 Task: Add an event with the title Client Appreciation Breakfast Seminar, date '2023/11/09', time 8:30 AM to 10:30 AMand add a description: Whether you are a seasoned presenter looking to refine your skills or a novice seeking to build confidence, this Presentation Practice session offers a safe and supportive space for you to develop your abilities. Join us to receive valuable feedback, gain insights from peers, and enhance your presentation prowess. Together, we will strive for excellence in public speaking and presentation delivery.Select event color  Basil . Add location for the event as: 123 Rua do Carmo, Lisbon, Portugal, logged in from the account softage.5@softage.netand send the event invitation to softage.6@softage.net and softage.7@softage.net. Set a reminder for the event Doesn't repeat
Action: Mouse moved to (52, 126)
Screenshot: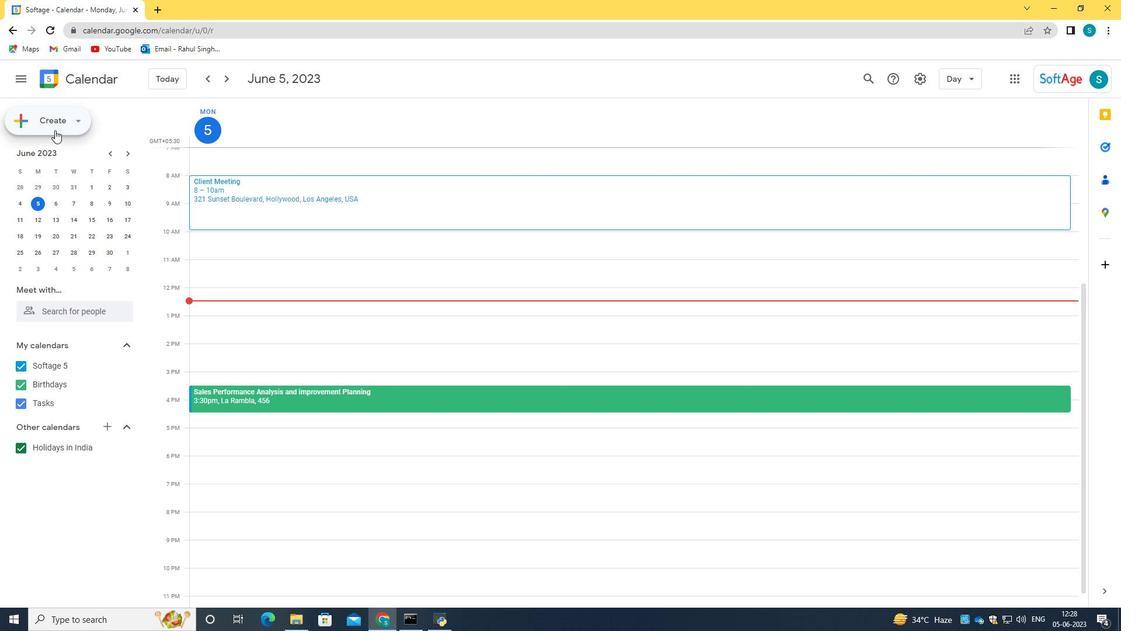 
Action: Mouse pressed left at (52, 126)
Screenshot: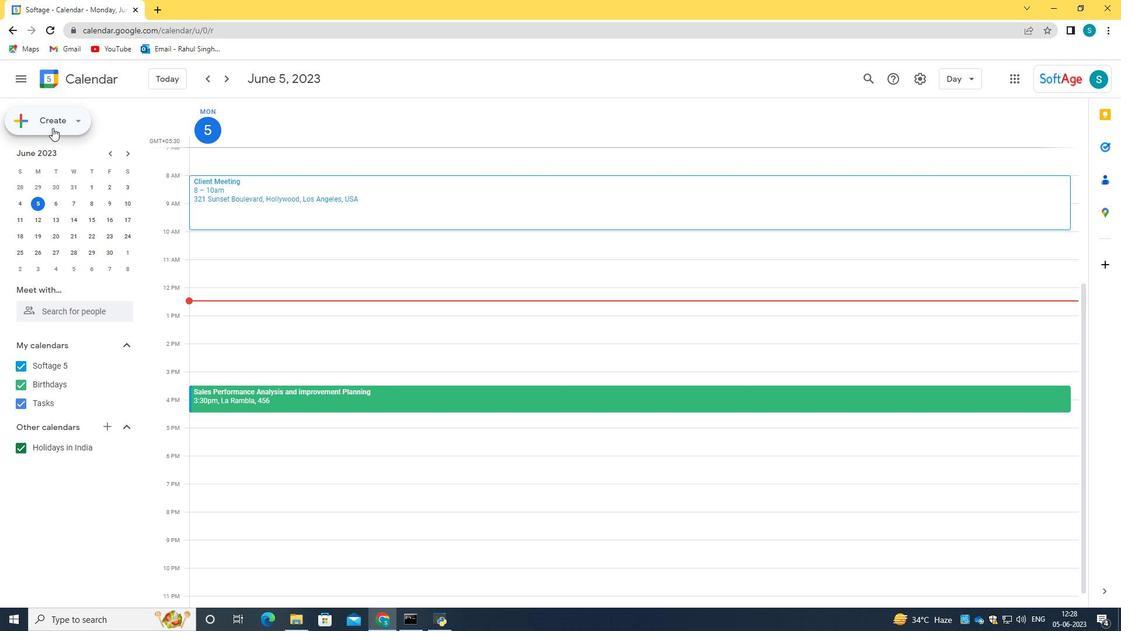 
Action: Mouse moved to (53, 148)
Screenshot: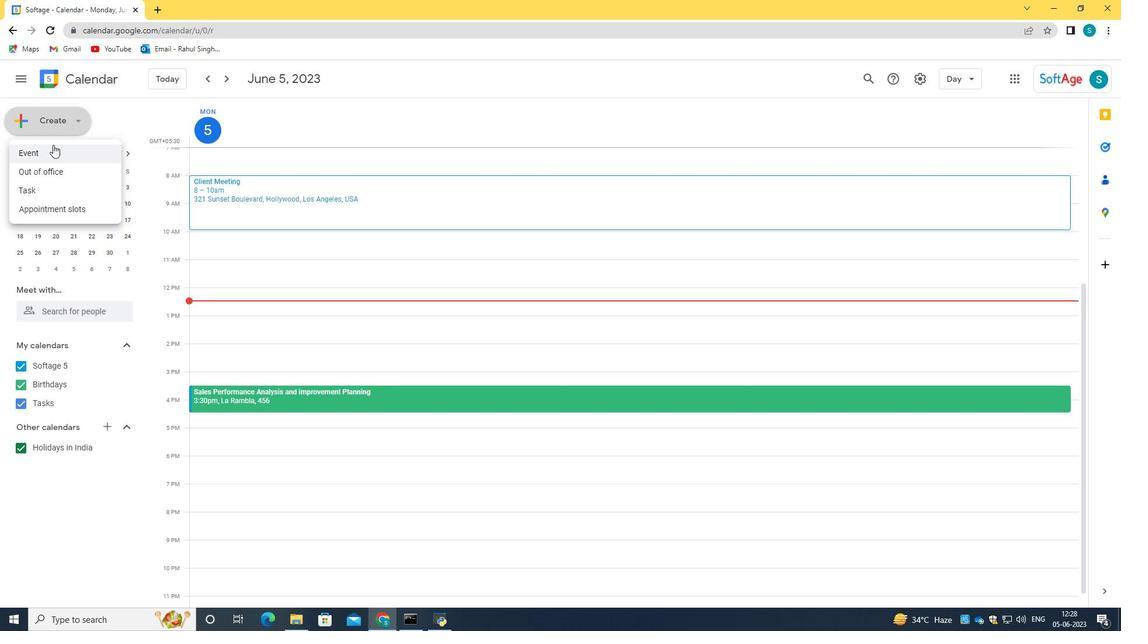 
Action: Mouse pressed left at (53, 148)
Screenshot: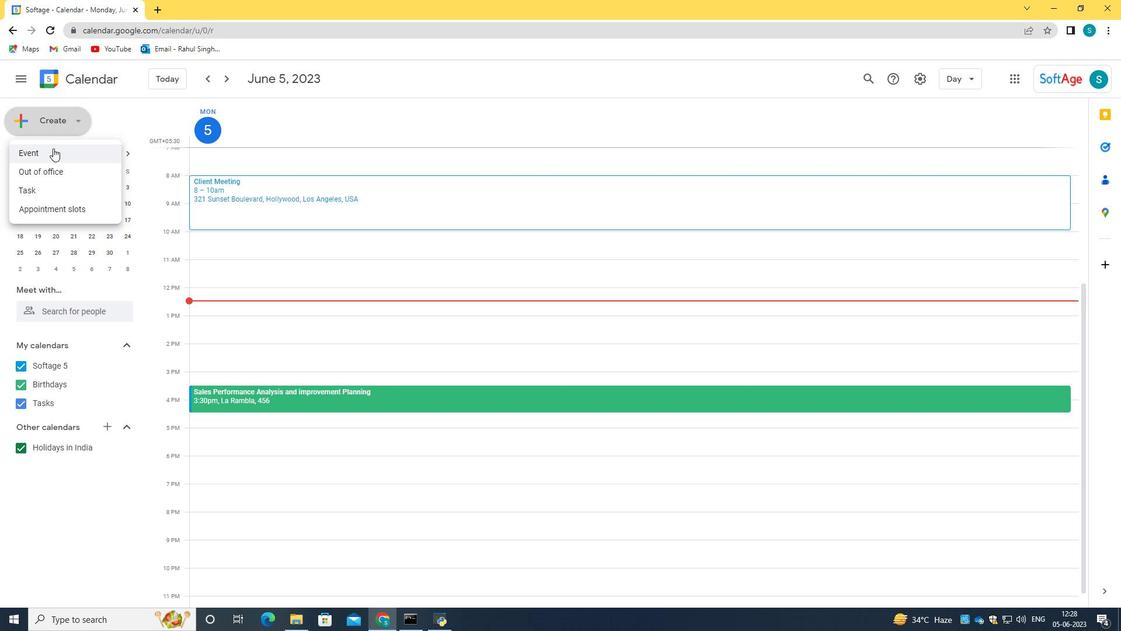 
Action: Mouse moved to (650, 463)
Screenshot: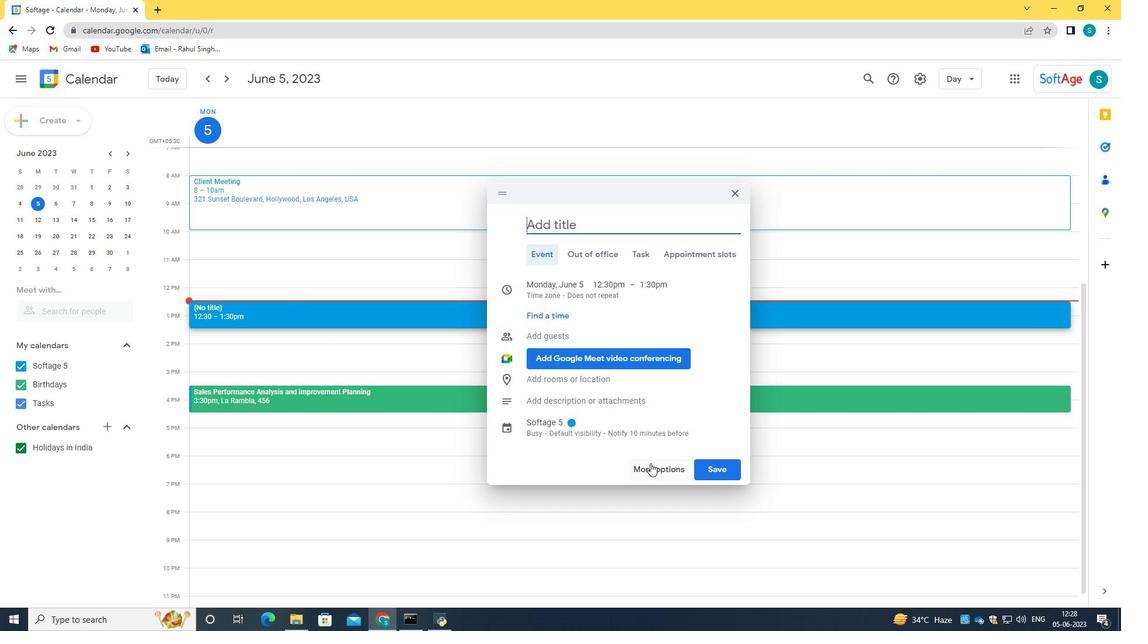
Action: Mouse pressed left at (650, 463)
Screenshot: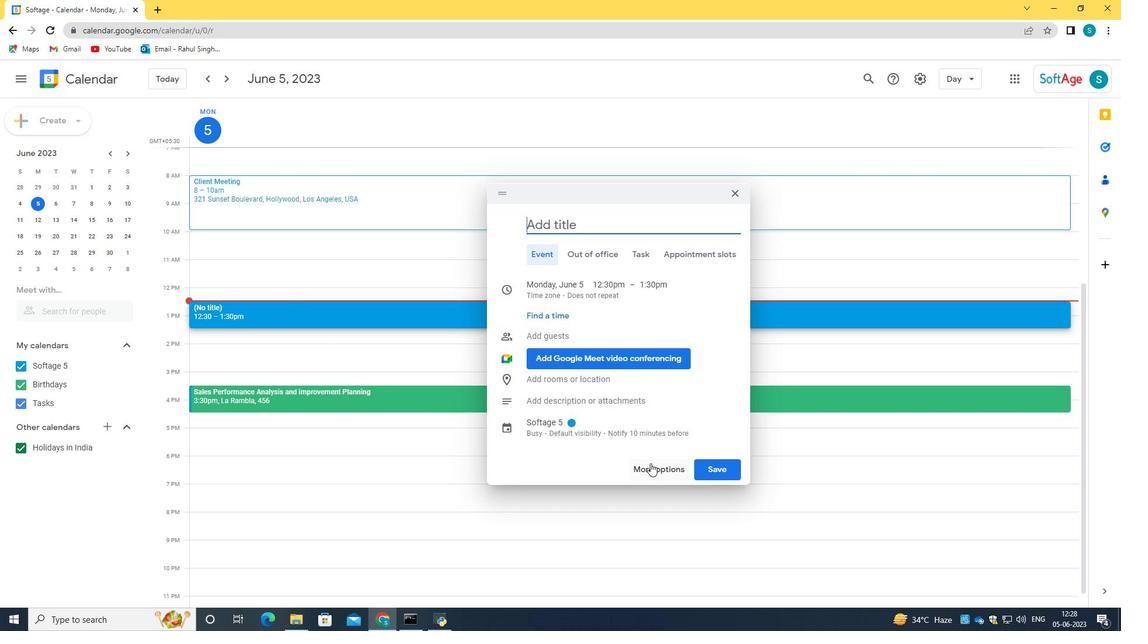 
Action: Mouse moved to (115, 82)
Screenshot: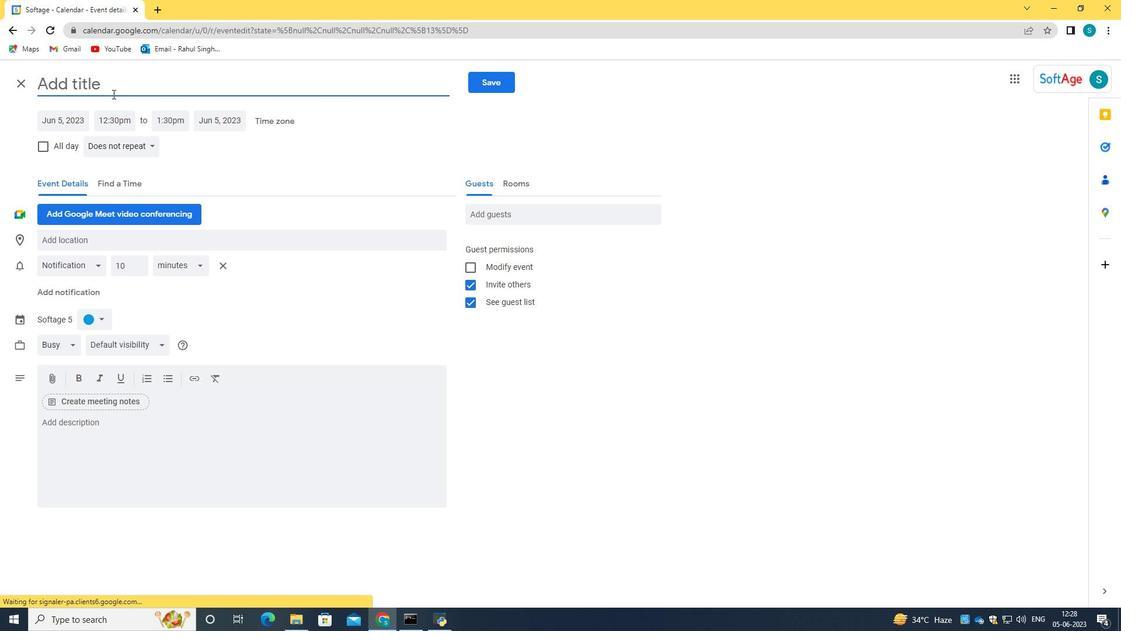 
Action: Mouse pressed left at (115, 82)
Screenshot: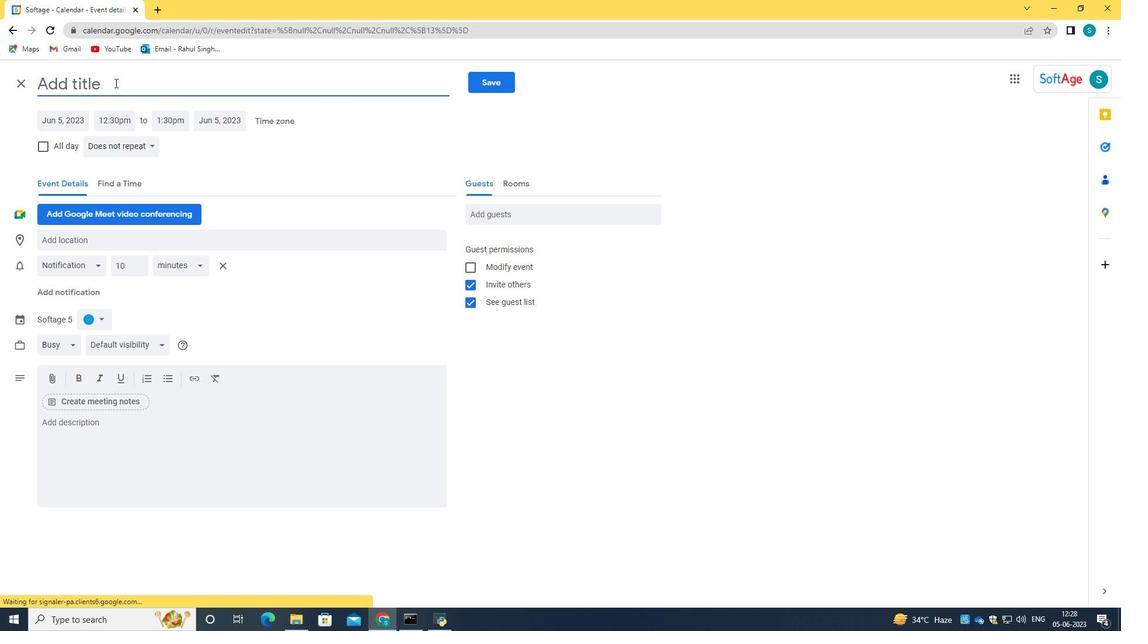 
Action: Key pressed <Key.caps_lock>CL<Key.backspace><Key.caps_lock>le<Key.backspace>irnt<Key.space><Key.backspace><Key.backspace><Key.backspace><Key.backspace>ent<Key.space><Key.caps_lock>A<Key.caps_lock>ppreciation<Key.space><Key.caps_lock>B<Key.caps_lock>reakfast<Key.space><Key.caps_lock>S<Key.caps_lock>eminat<Key.backspace>r<Key.space>
Screenshot: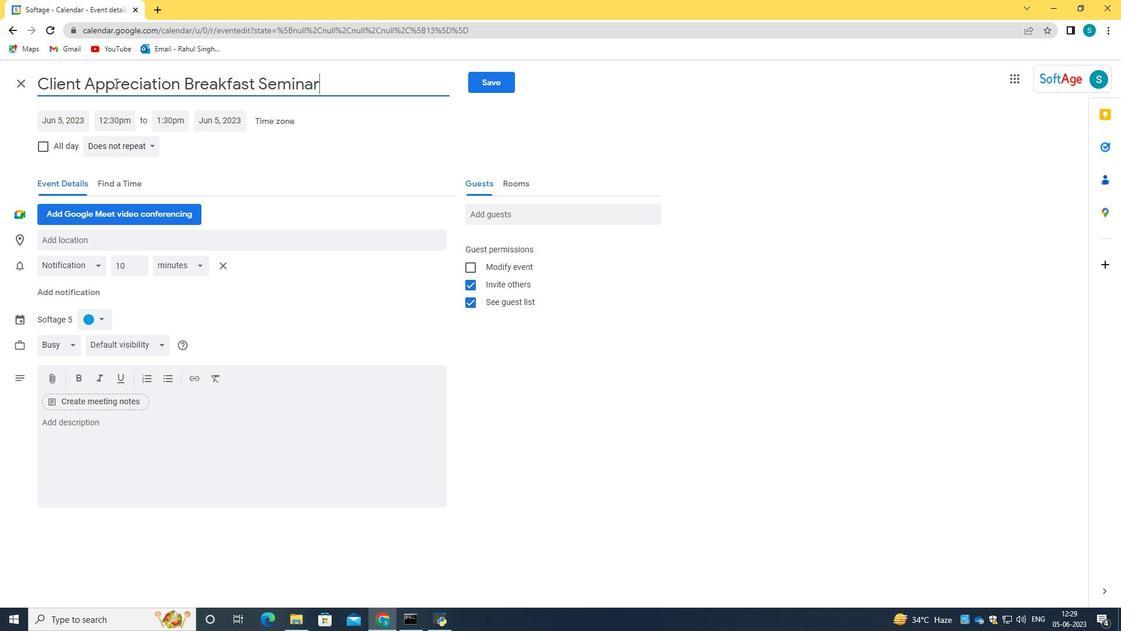 
Action: Mouse moved to (49, 122)
Screenshot: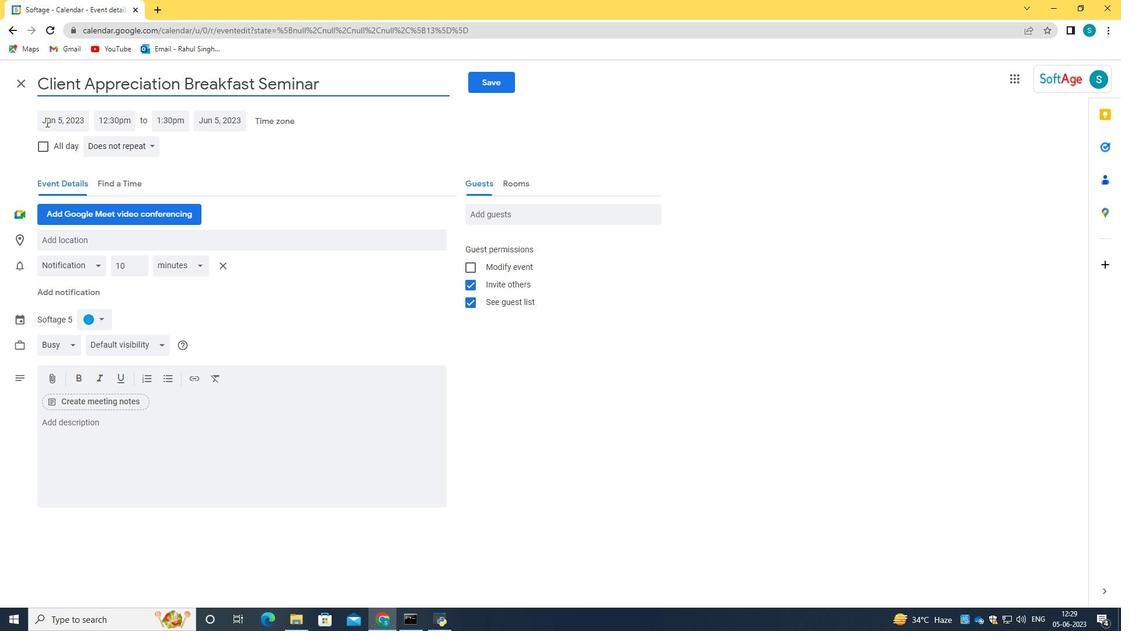 
Action: Mouse pressed left at (49, 122)
Screenshot: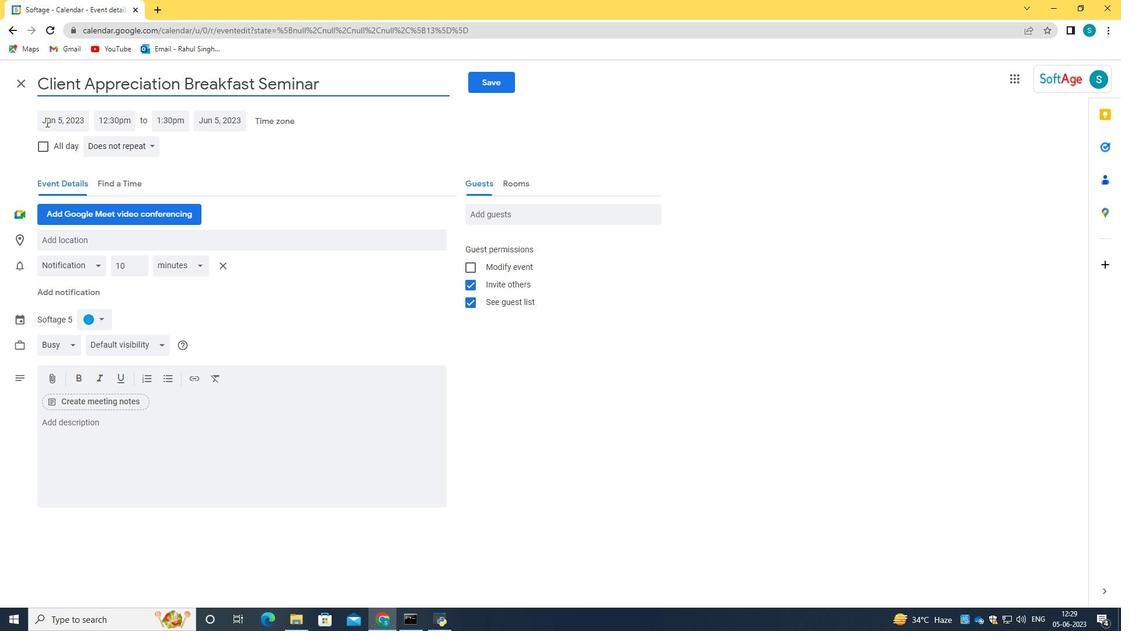 
Action: Key pressed 2023/11/09<Key.tab>08<Key.shift_r>:30<Key.space>am<Key.tab>10<Key.shift_r>:30<Key.space>am
Screenshot: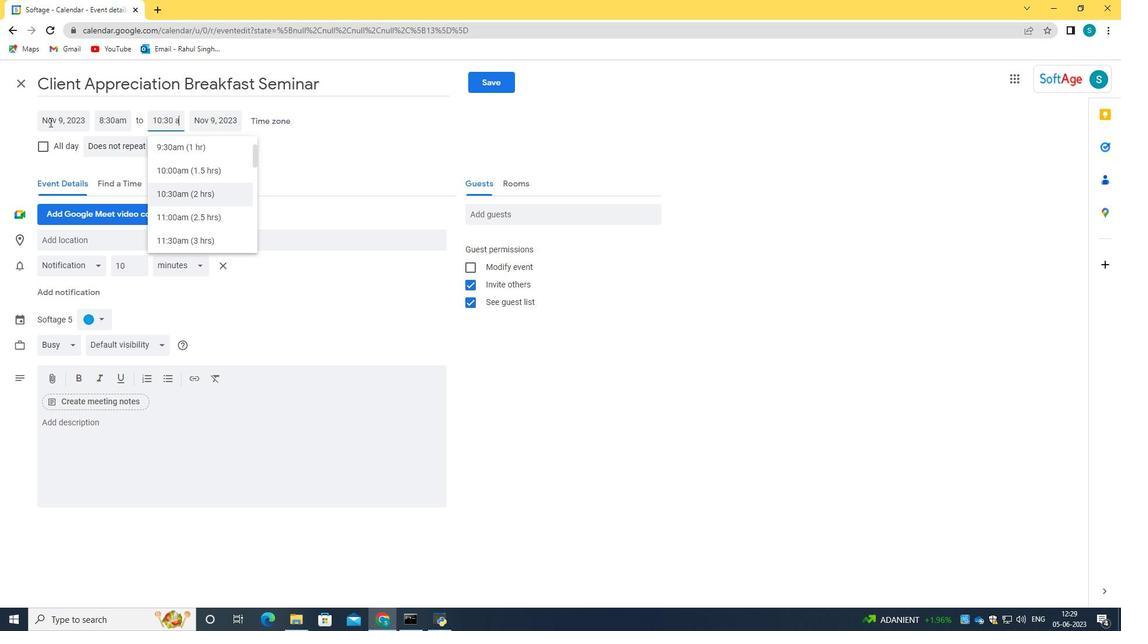 
Action: Mouse moved to (177, 199)
Screenshot: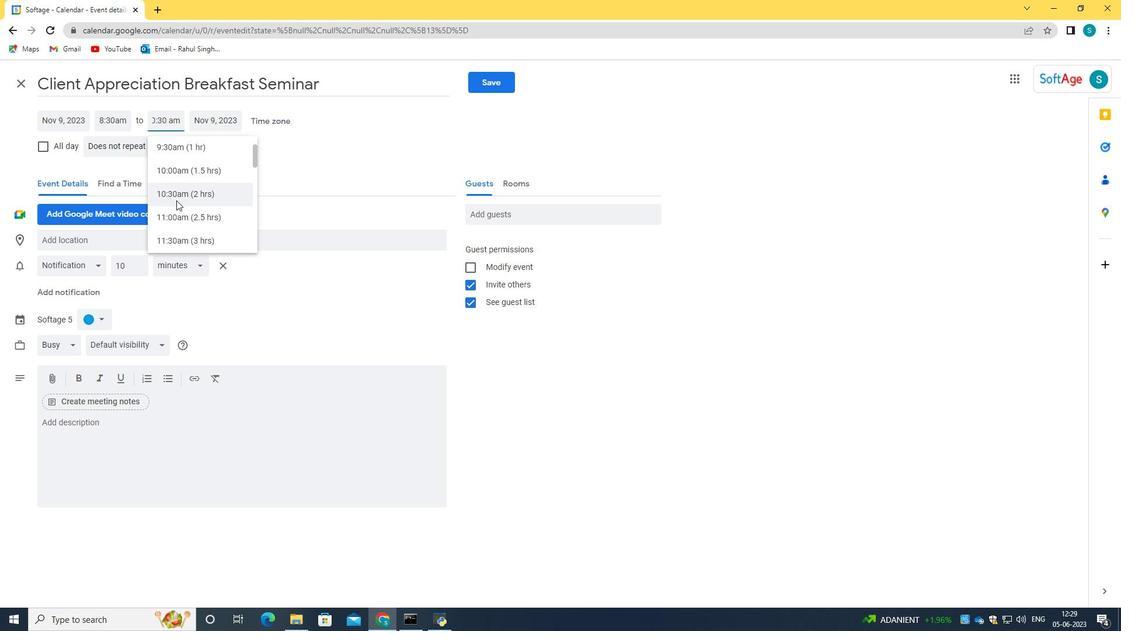
Action: Mouse pressed left at (177, 199)
Screenshot: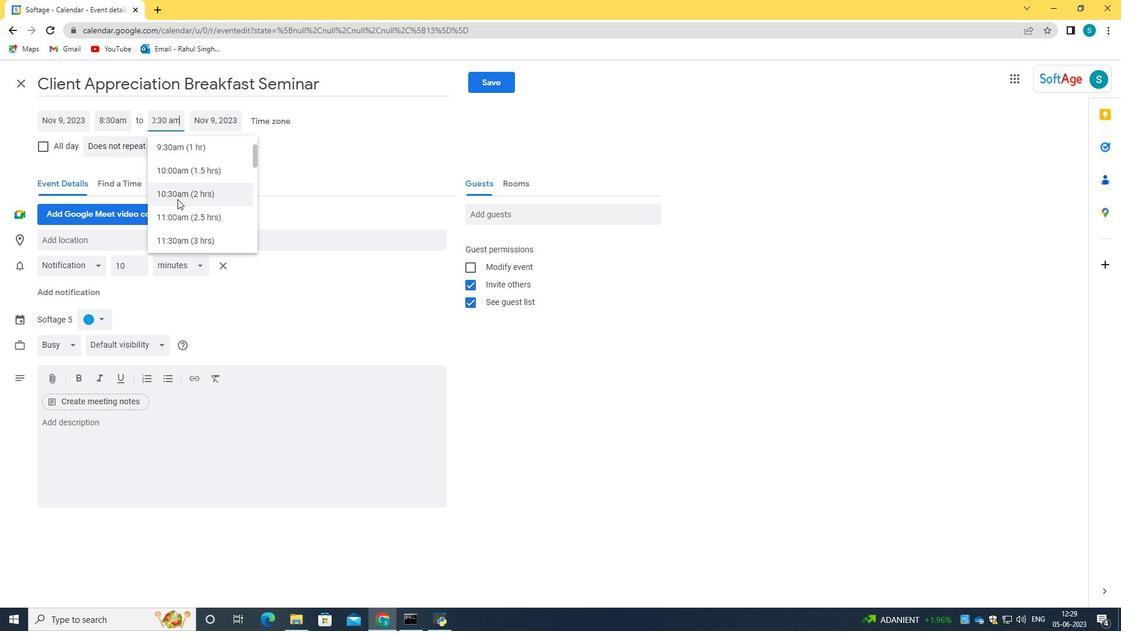 
Action: Mouse moved to (134, 448)
Screenshot: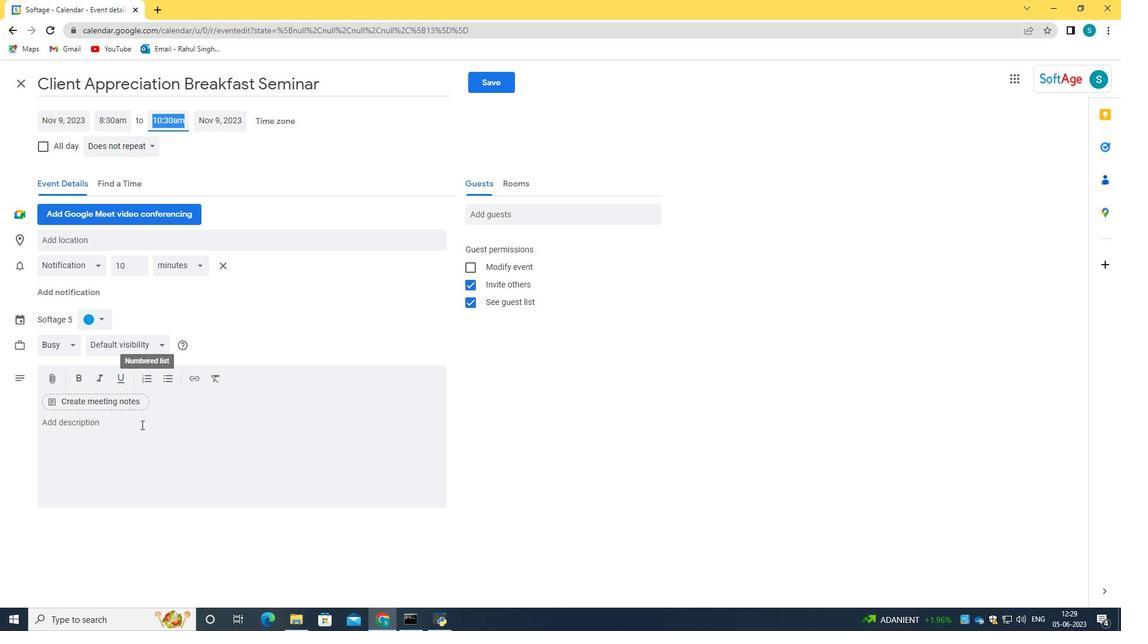 
Action: Mouse pressed left at (134, 448)
Screenshot: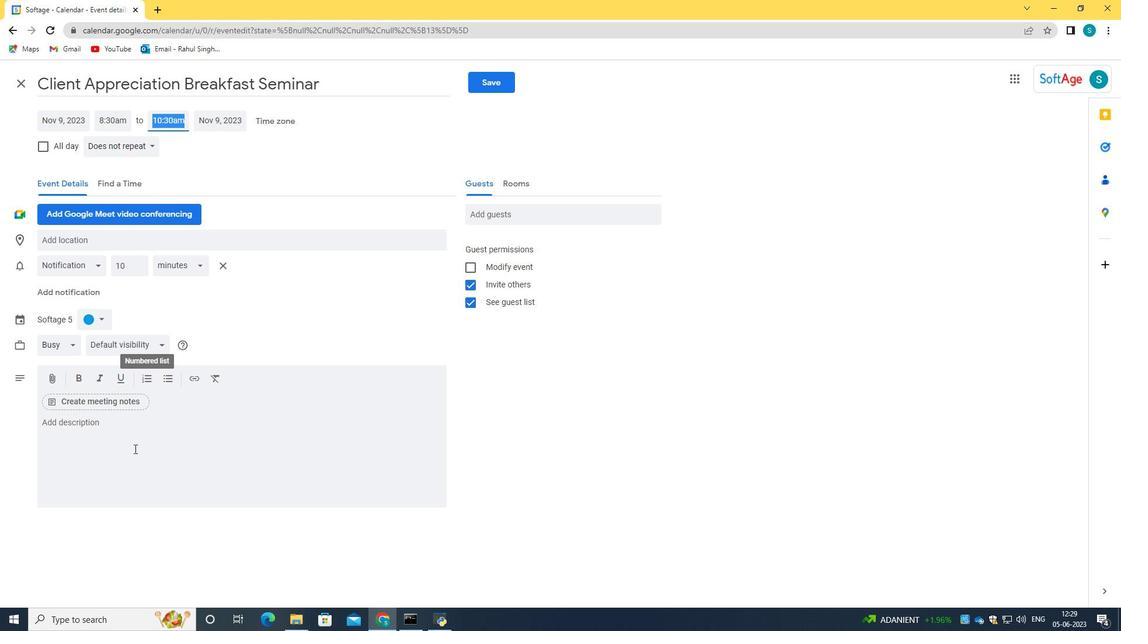 
Action: Key pressed <Key.caps_lock>W<Key.caps_lock>hethery<Key.backspace><Key.space>you<Key.space>are<Key.space>a<Key.space>seasoned<Key.space>presento<Key.backspace>er<Key.space>looking<Key.space>to<Key.space>refine<Key.space>your<Key.space>skills<Key.space>or<Key.space>a<Key.space>novice<Key.space>seeking<Key.space>to<Key.space>bil<Key.backspace><Key.backspace>uild<Key.space>confidence,<Key.space>this<Key.space>presentation<Key.space>practice<Key.space>session<Key.space>offers<Key.space>a<Key.space>safe<Key.space>and<Key.space>supportive<Key.space>space<Key.space>for<Key.space>you<Key.space>to<Key.space>develp<Key.backspace>op<Key.space>your<Key.space>abilities.<Key.space><Key.caps_lock>J<Key.caps_lock>oin<Key.space>us<Key.space>to<Key.space>recive<Key.space><Key.backspace><Key.backspace><Key.backspace><Key.backspace>eive<Key.space>valuable<Key.space>feedback,<Key.space>gain<Key.space>insights<Key.space>for<Key.space><Key.backspace><Key.backspace><Key.backspace>rom<Key.space>f<Key.backspace>peers,<Key.space>and<Key.space>enhance<Key.space>your<Key.space>presentation<Key.space>delivery.
Screenshot: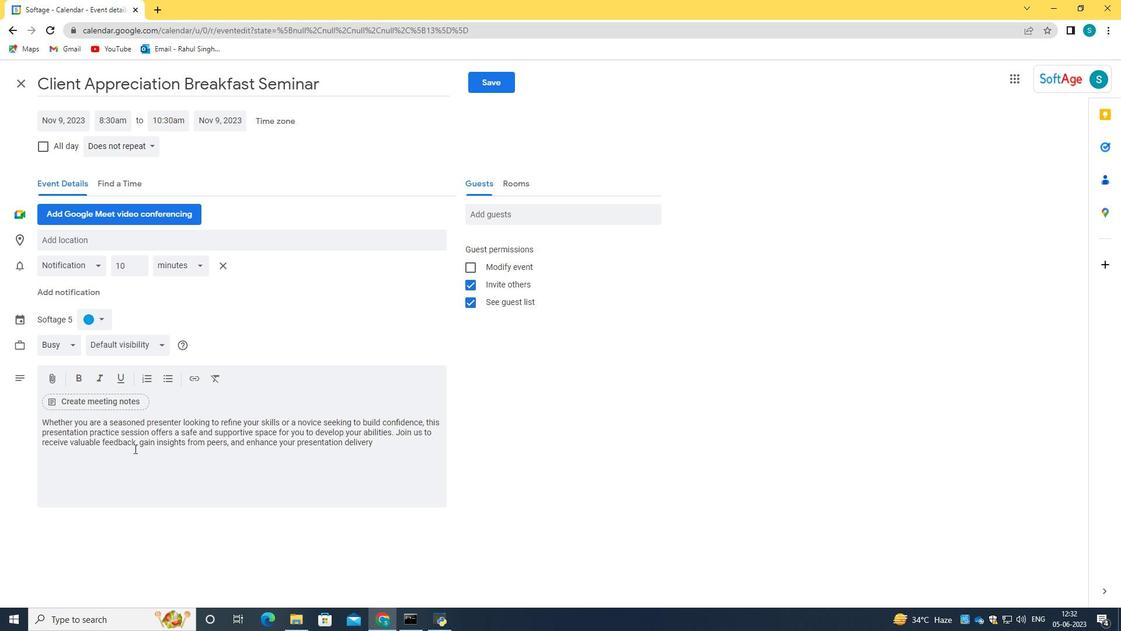 
Action: Mouse moved to (92, 323)
Screenshot: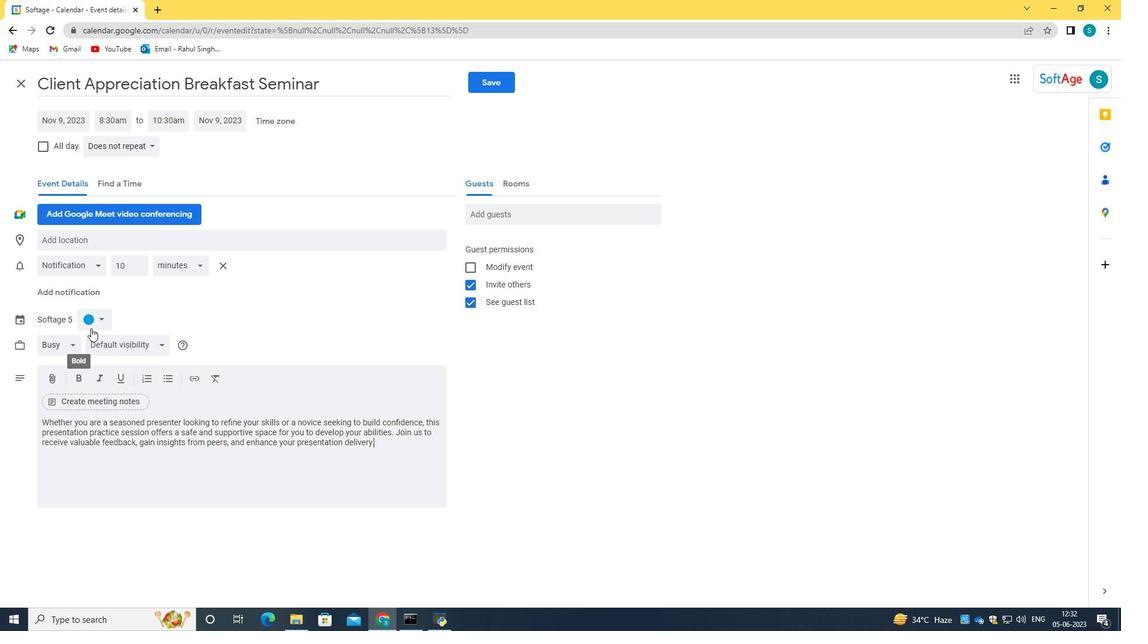 
Action: Mouse pressed left at (92, 323)
Screenshot: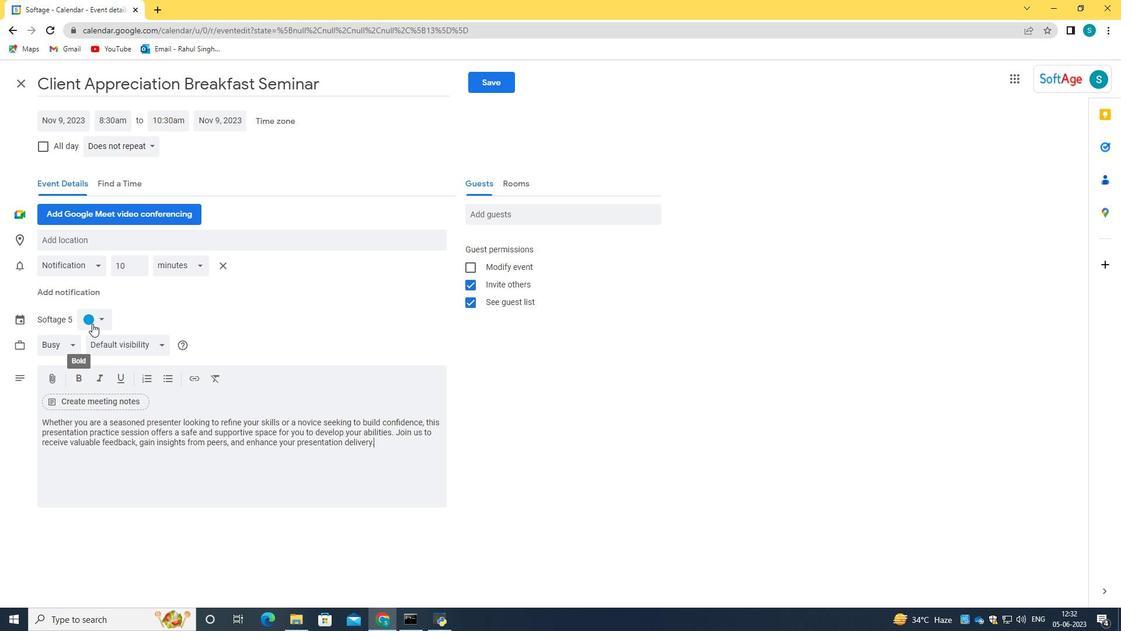 
Action: Mouse moved to (106, 347)
Screenshot: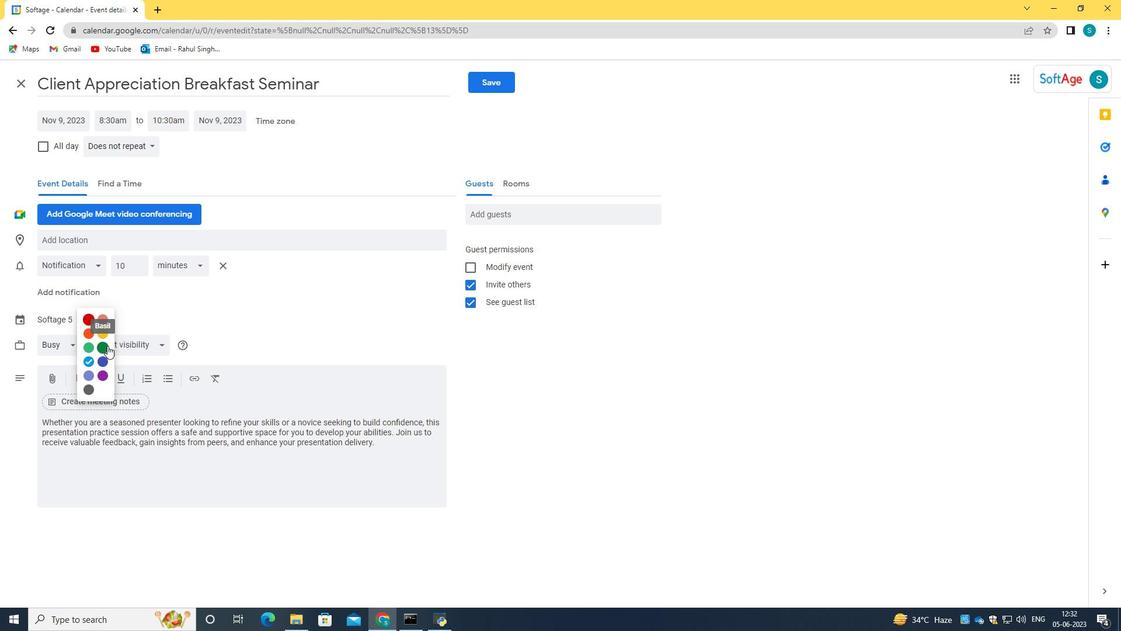 
Action: Mouse pressed left at (106, 347)
Screenshot: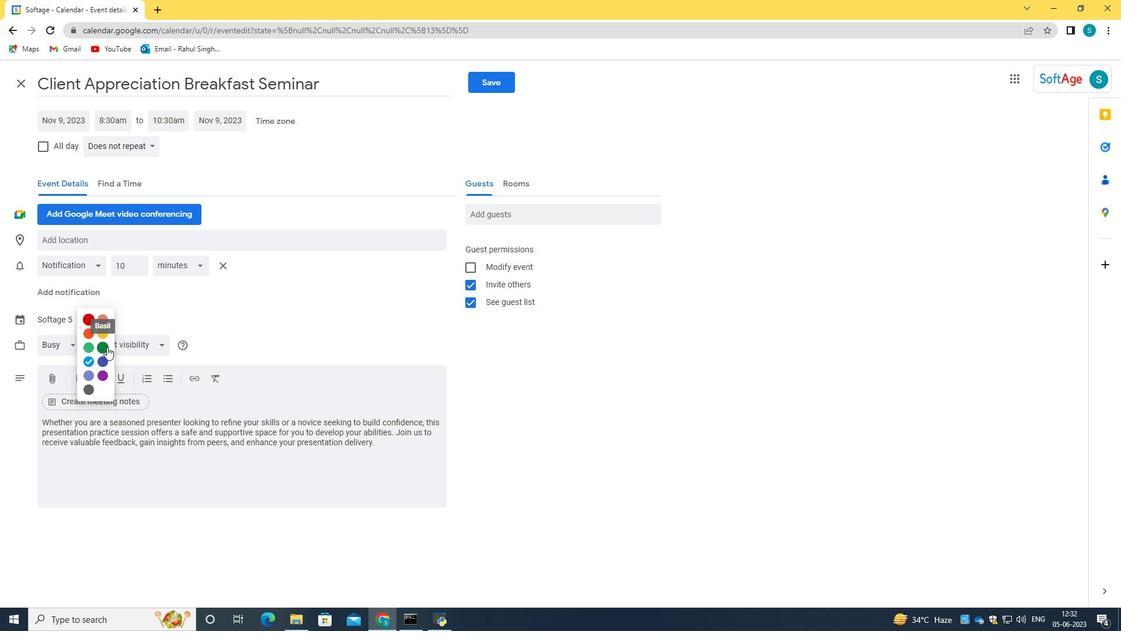 
Action: Mouse moved to (133, 240)
Screenshot: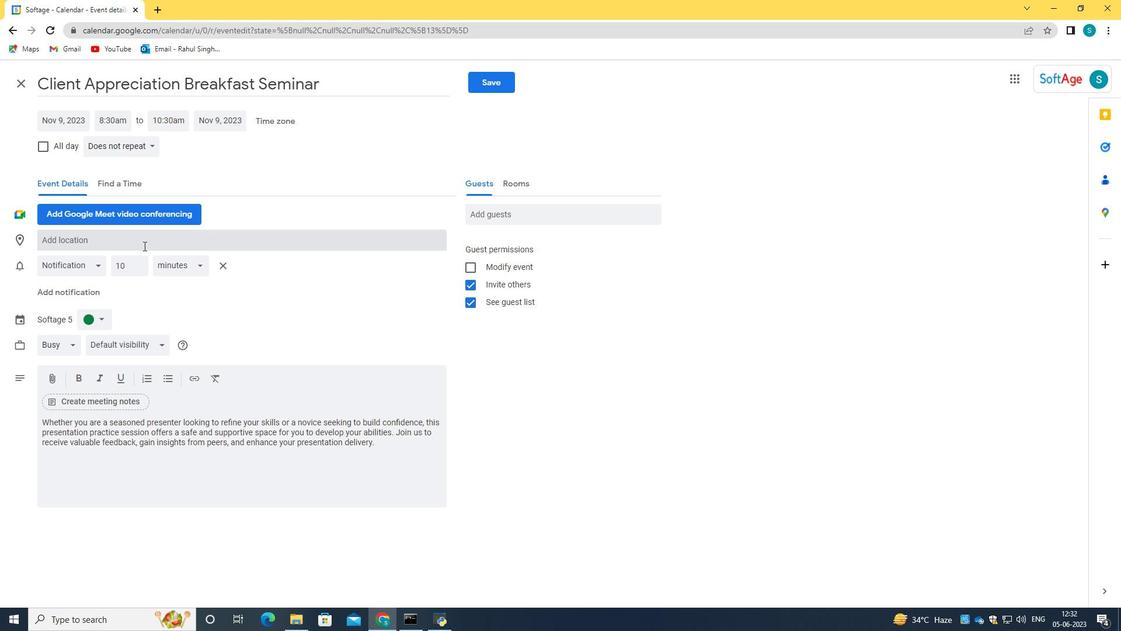 
Action: Mouse pressed left at (133, 240)
Screenshot: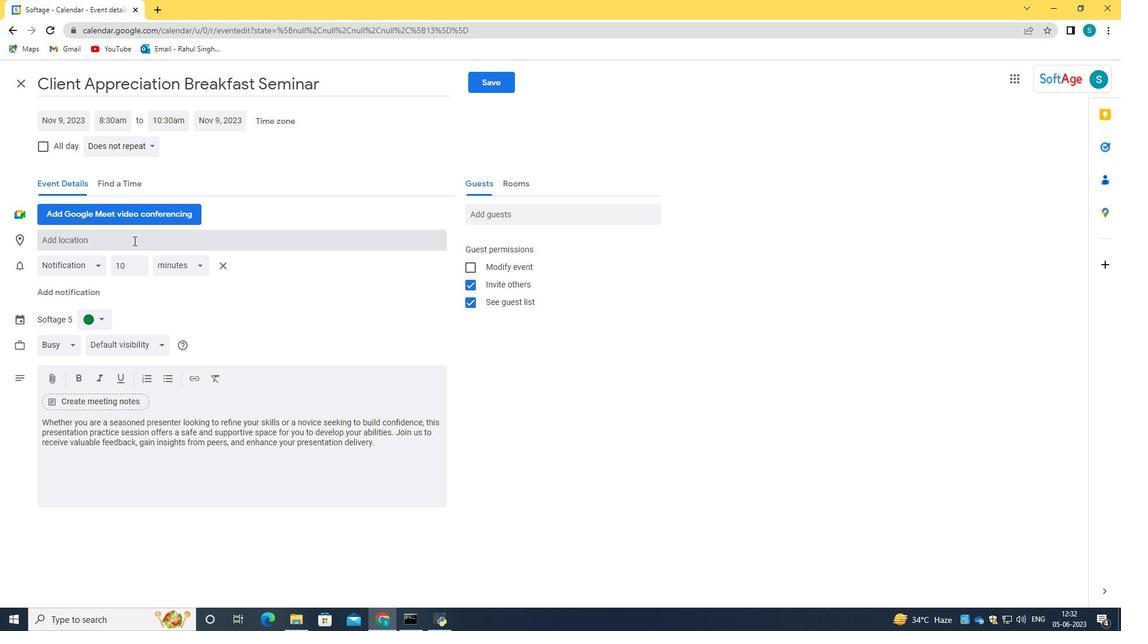 
Action: Key pressed <Key.caps_lock>123<Key.space><Key.caps_lock>r<Key.caps_lock>UA<Key.space>DO<Key.space><Key.caps_lock>c<Key.caps_lock>AR<Key.backspace><Key.backspace><Key.backspace><Key.backspace><Key.backspace><Key.backspace><Key.backspace><Key.backspace><Key.backspace><Key.backspace><Key.caps_lock>r<Key.backspace><Key.caps_lock>R<Key.caps_lock>ua<Key.space>do<Key.space><Key.caps_lock>C<Key.caps_lock>armo,<Key.space><Key.caps_lock>L<Key.caps_lock>isbon,<Key.space><Key.caps_lock>P<Key.caps_lock>ortugal<Key.enter>
Screenshot: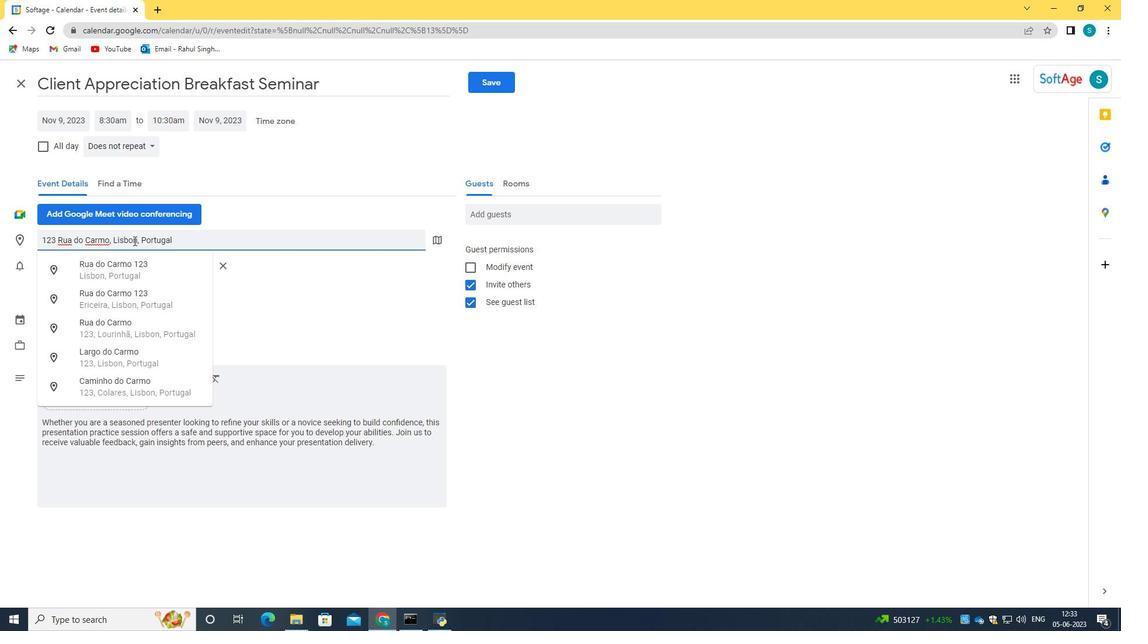 
Action: Mouse moved to (531, 213)
Screenshot: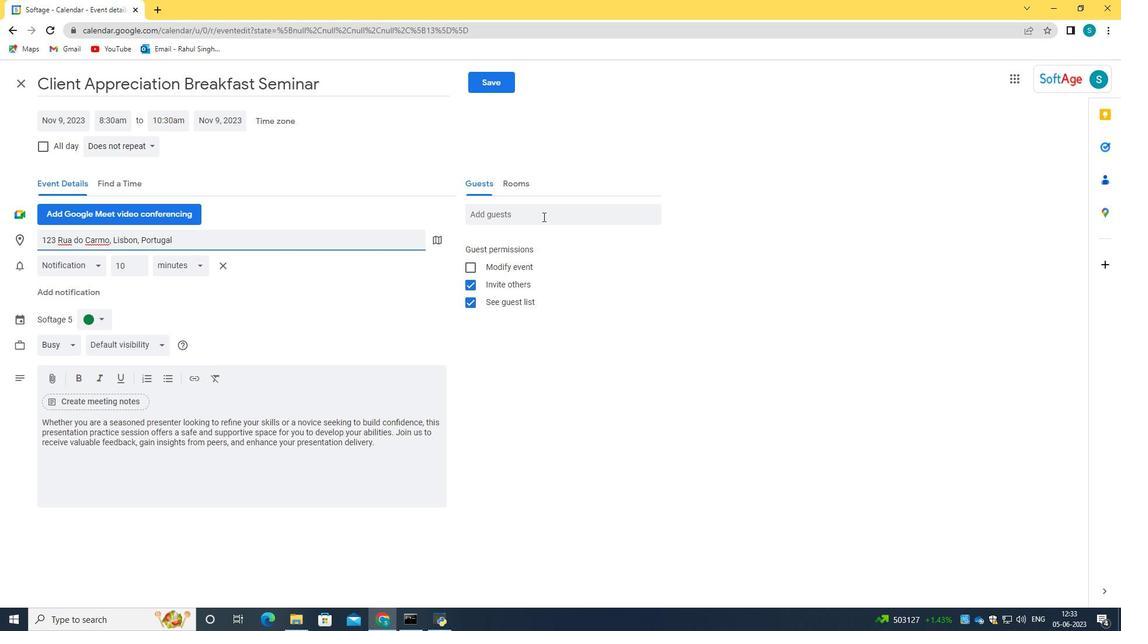 
Action: Mouse pressed left at (531, 213)
Screenshot: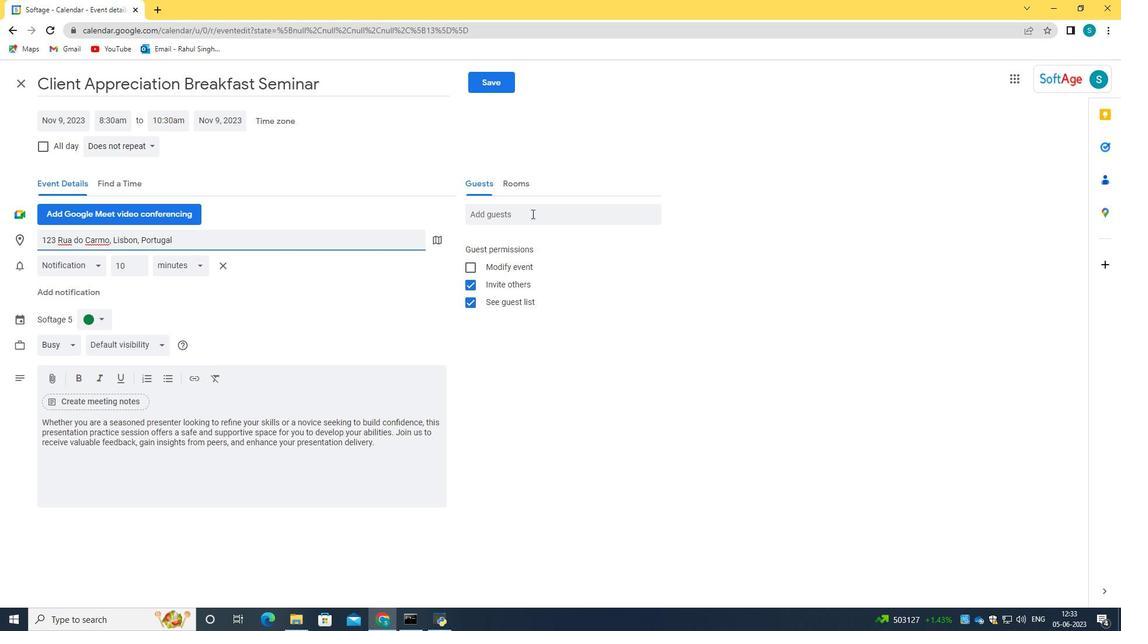 
Action: Key pressed <Key.caps_lock><Key.caps_lock>softage.6<Key.shift>@softage.net<Key.tab>softage.7<Key.shift>@softage.net
Screenshot: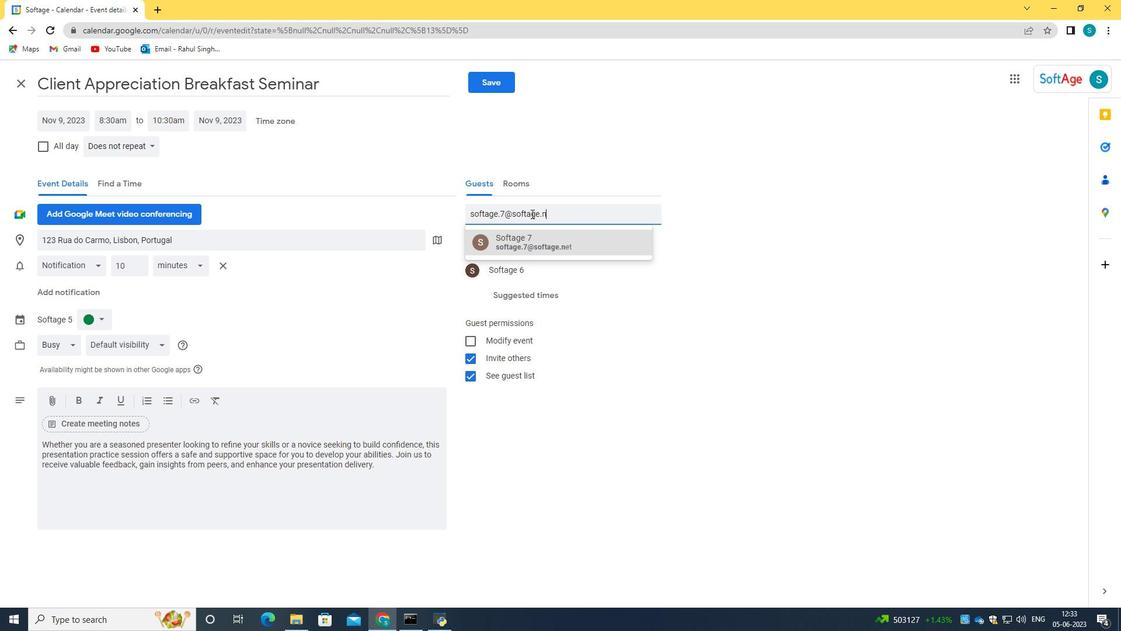 
Action: Mouse moved to (532, 247)
Screenshot: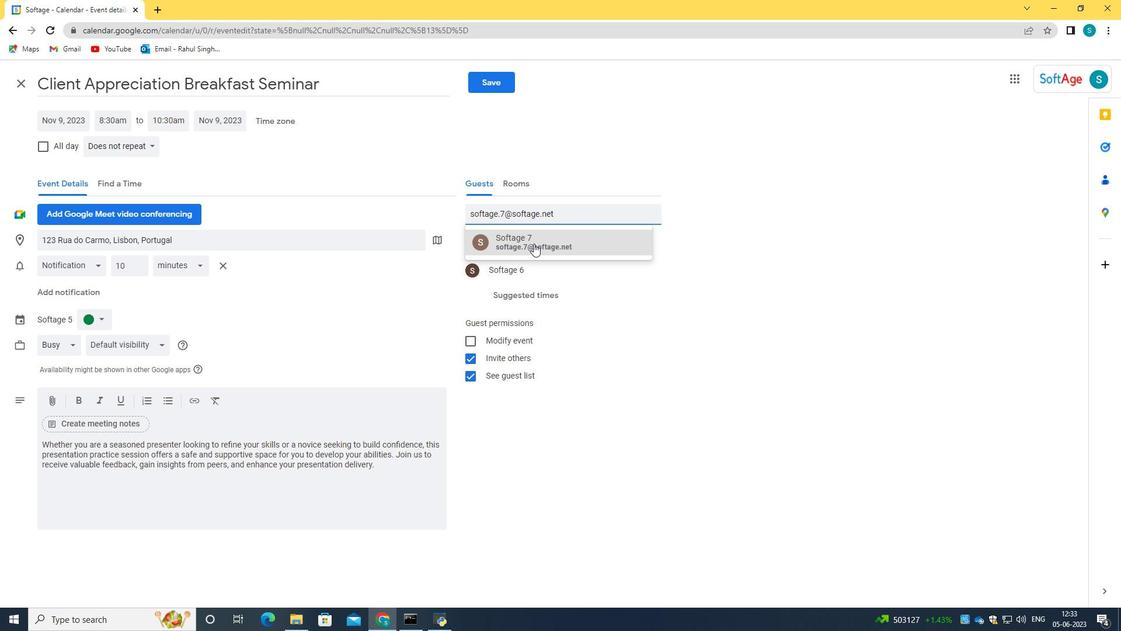 
Action: Mouse pressed left at (532, 247)
Screenshot: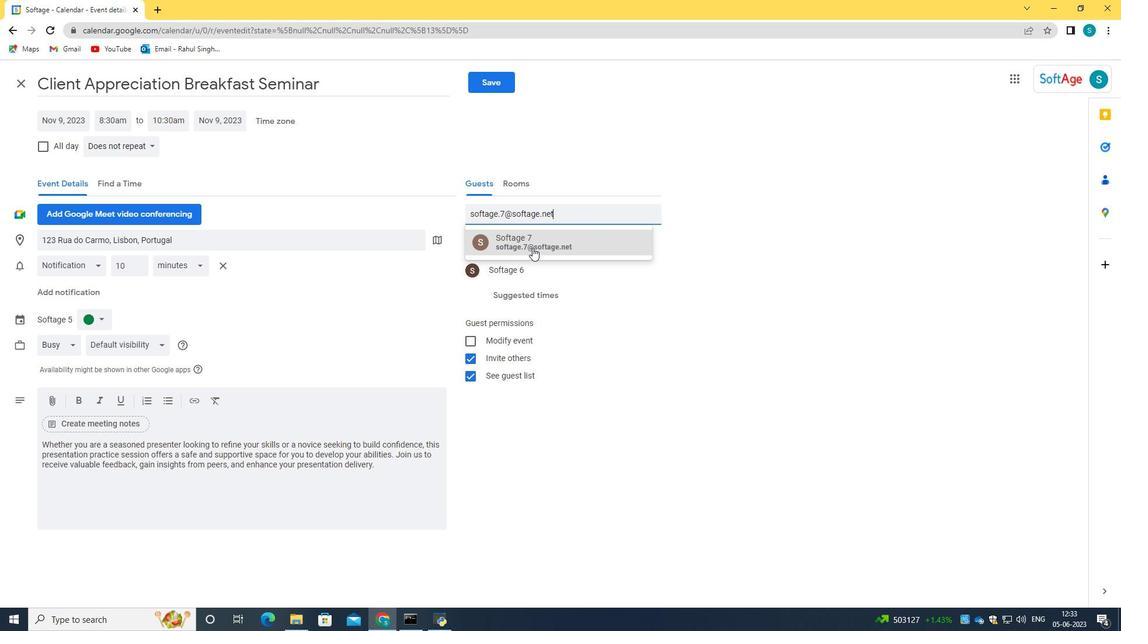 
Action: Mouse moved to (129, 148)
Screenshot: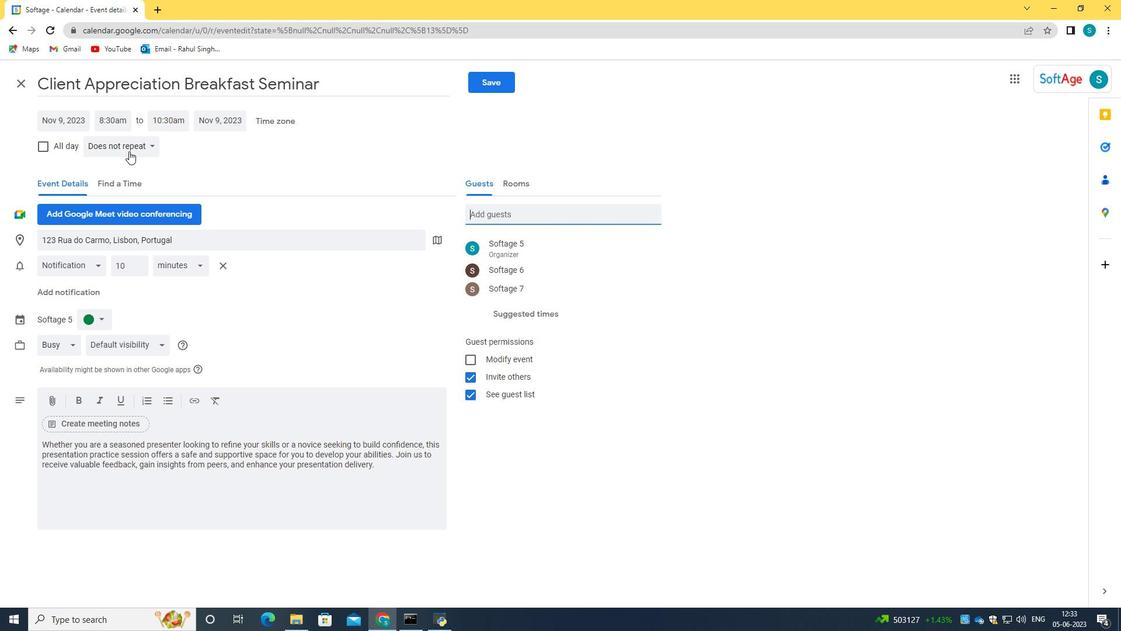 
Action: Mouse pressed left at (129, 148)
Screenshot: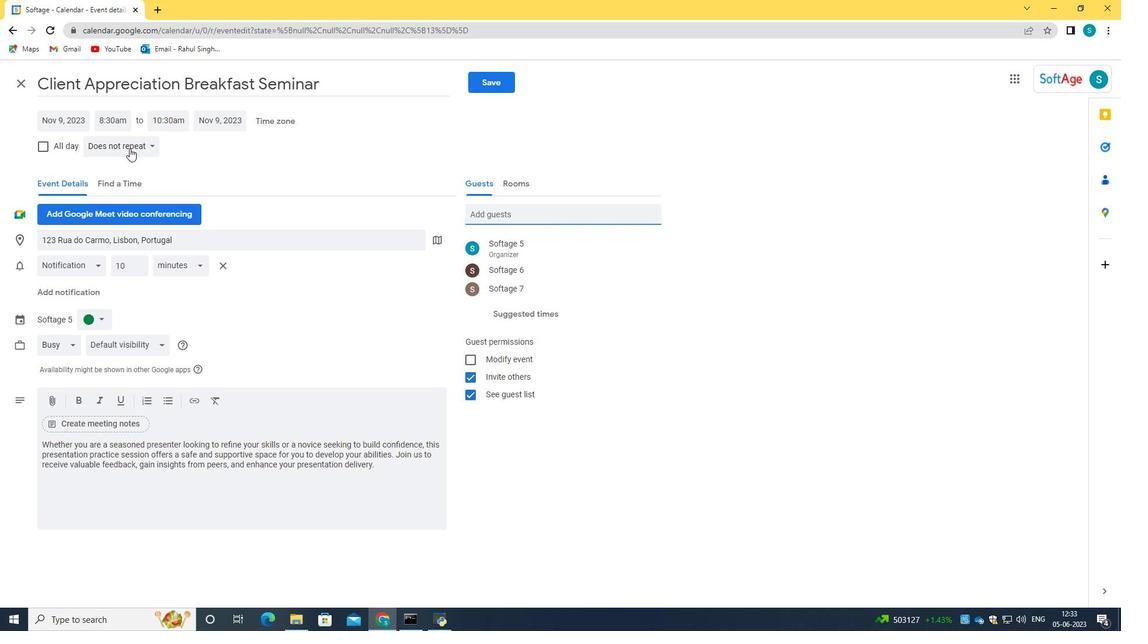 
Action: Mouse moved to (132, 149)
Screenshot: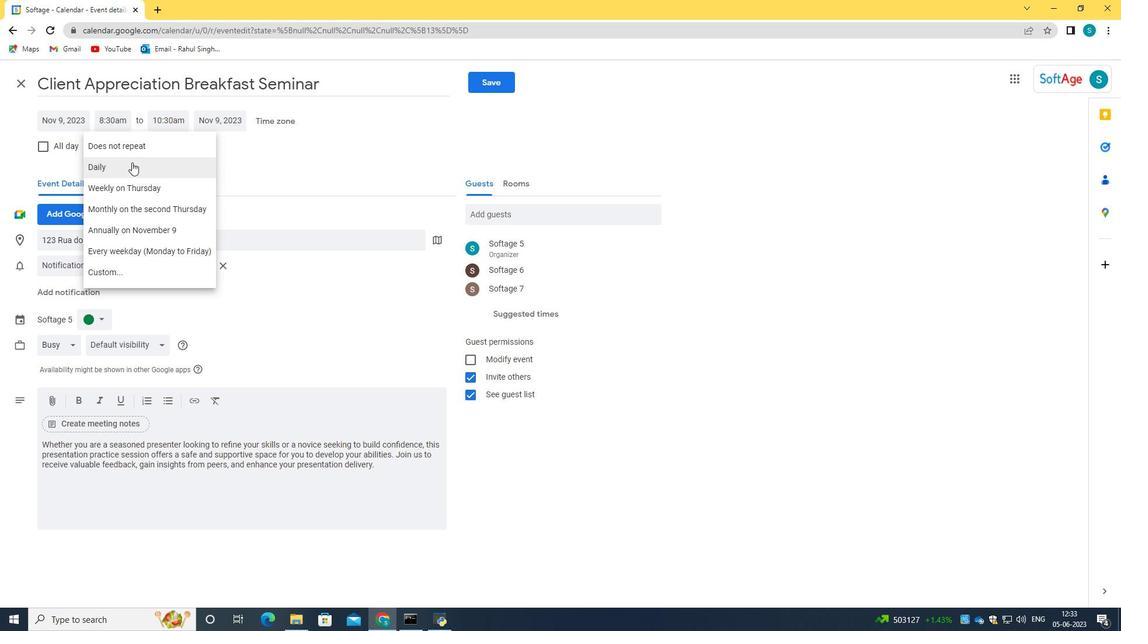 
Action: Mouse pressed left at (132, 149)
Screenshot: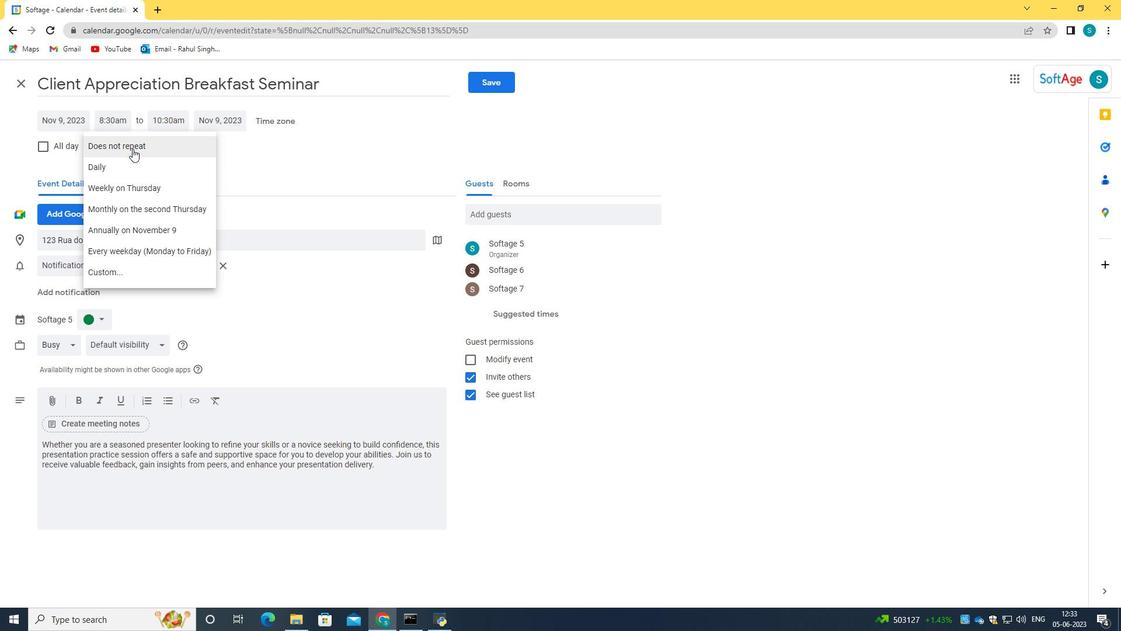 
Action: Mouse moved to (495, 82)
Screenshot: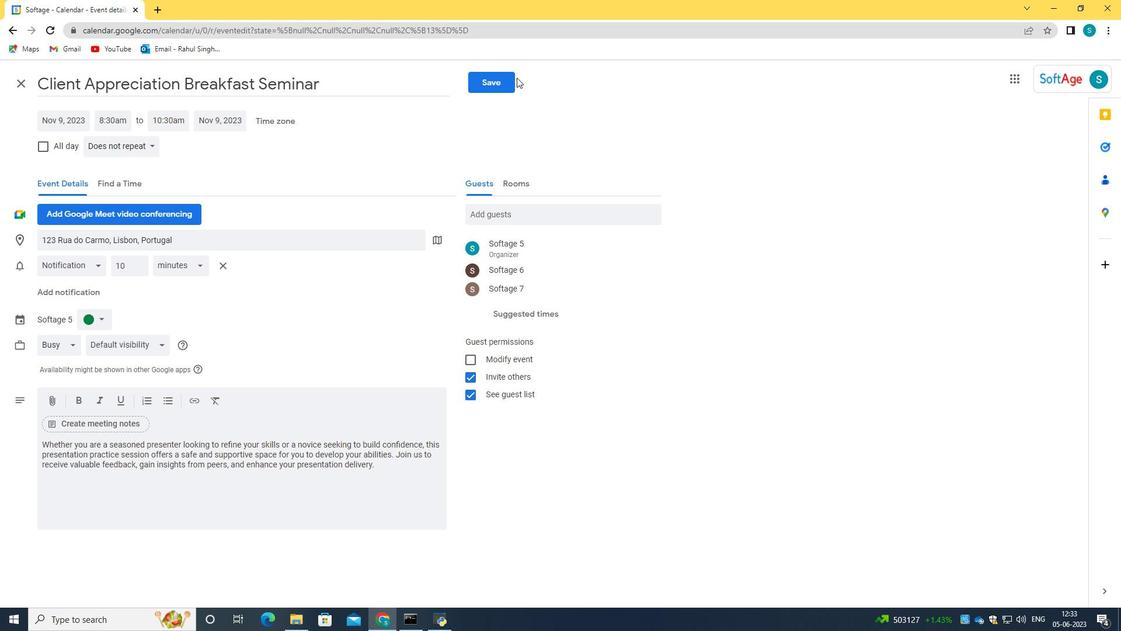 
Action: Mouse pressed left at (495, 82)
Screenshot: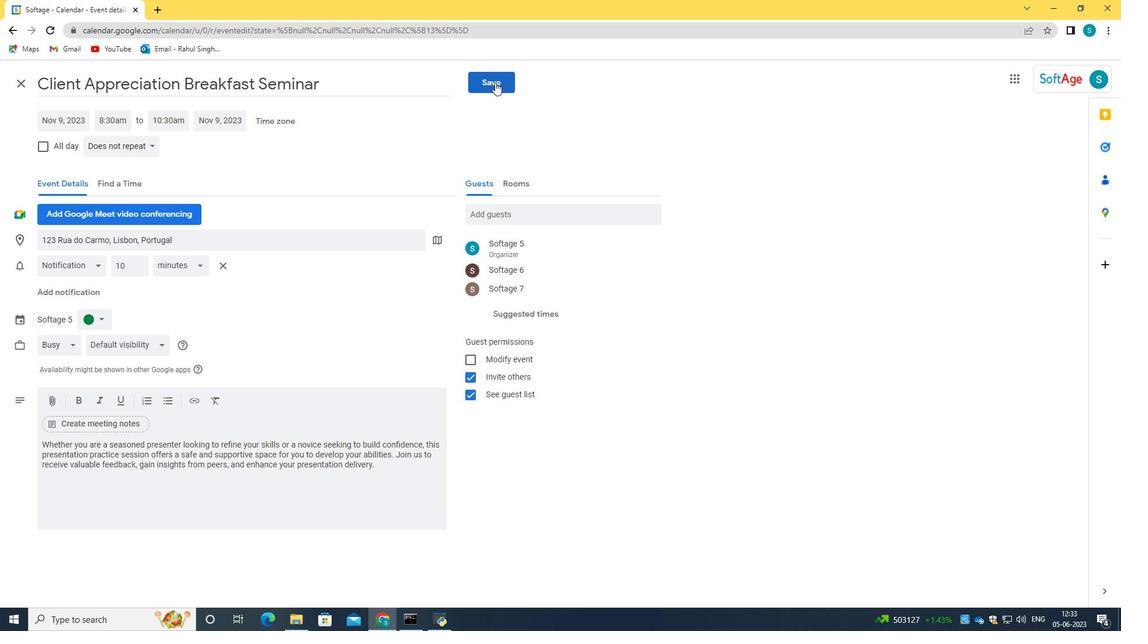 
Action: Mouse moved to (662, 365)
Screenshot: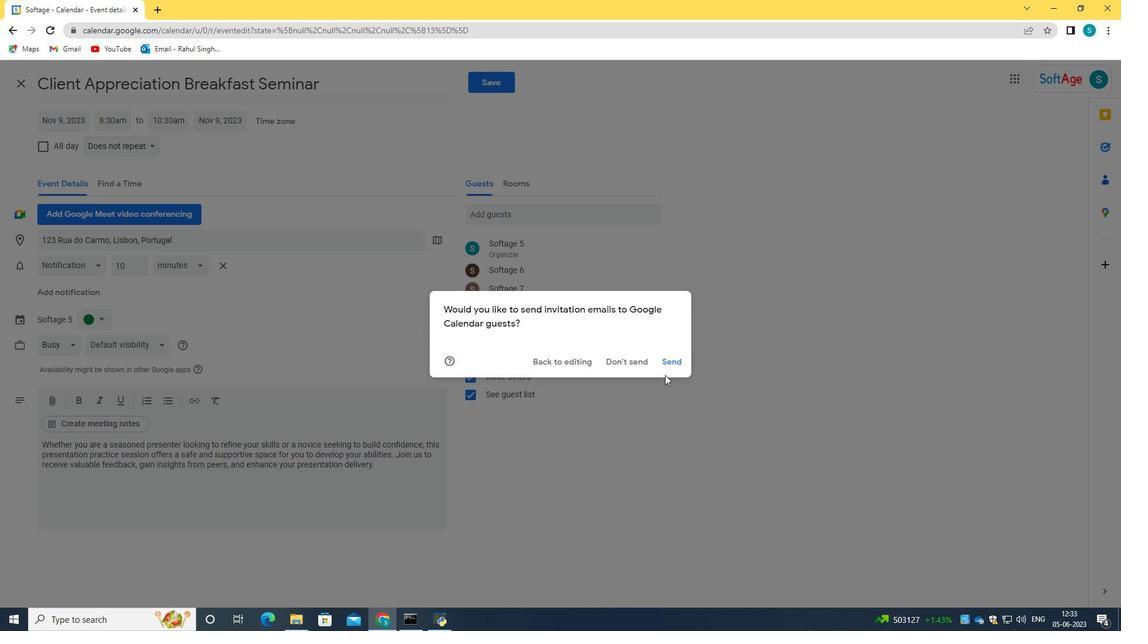 
Action: Mouse pressed left at (662, 365)
Screenshot: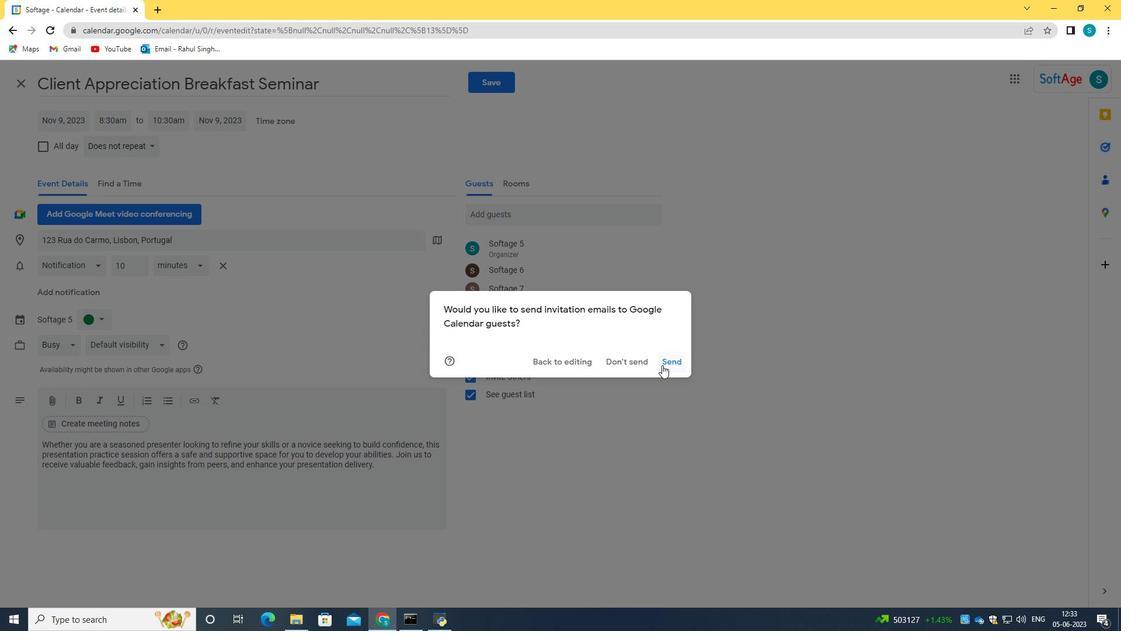 
